 Task: Create a section Code Quality Sprint and in the section, add a milestone Customer Support Portal Development in the project AgileMind
Action: Mouse moved to (558, 514)
Screenshot: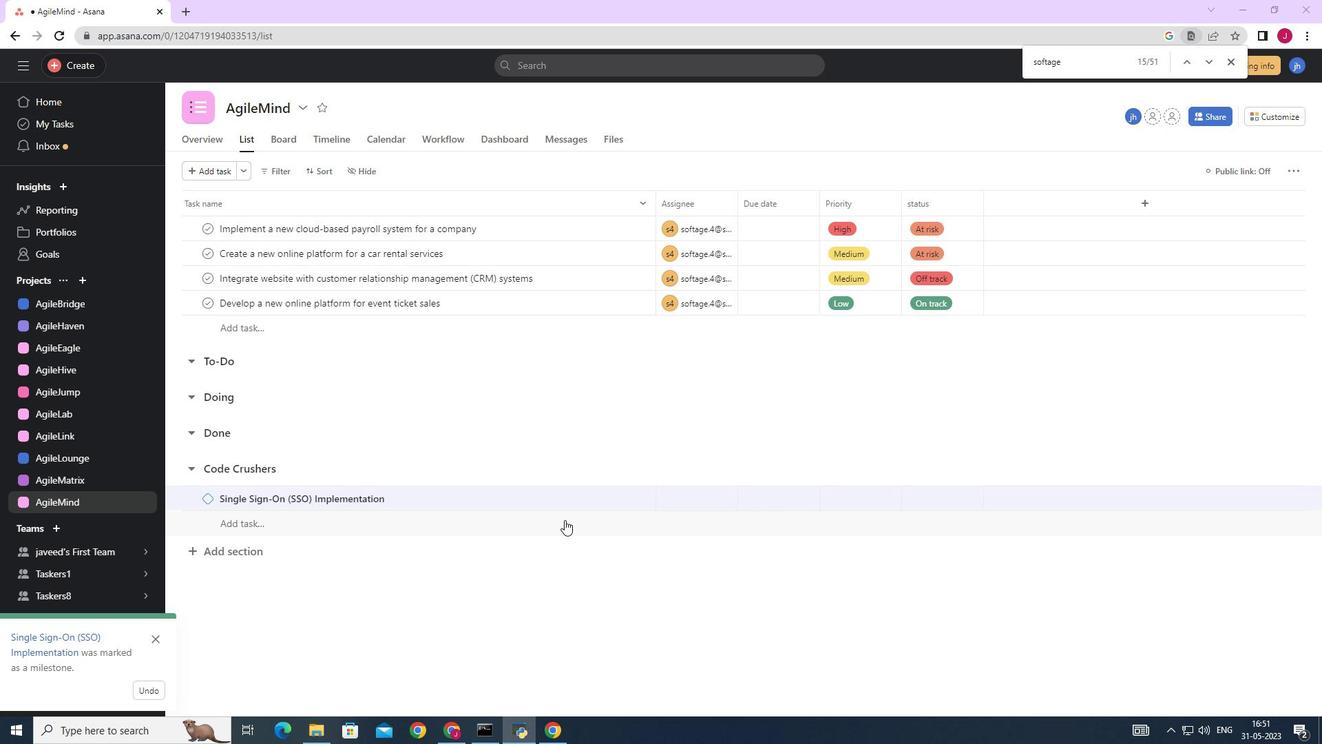 
Action: Mouse scrolled (558, 514) with delta (0, 0)
Screenshot: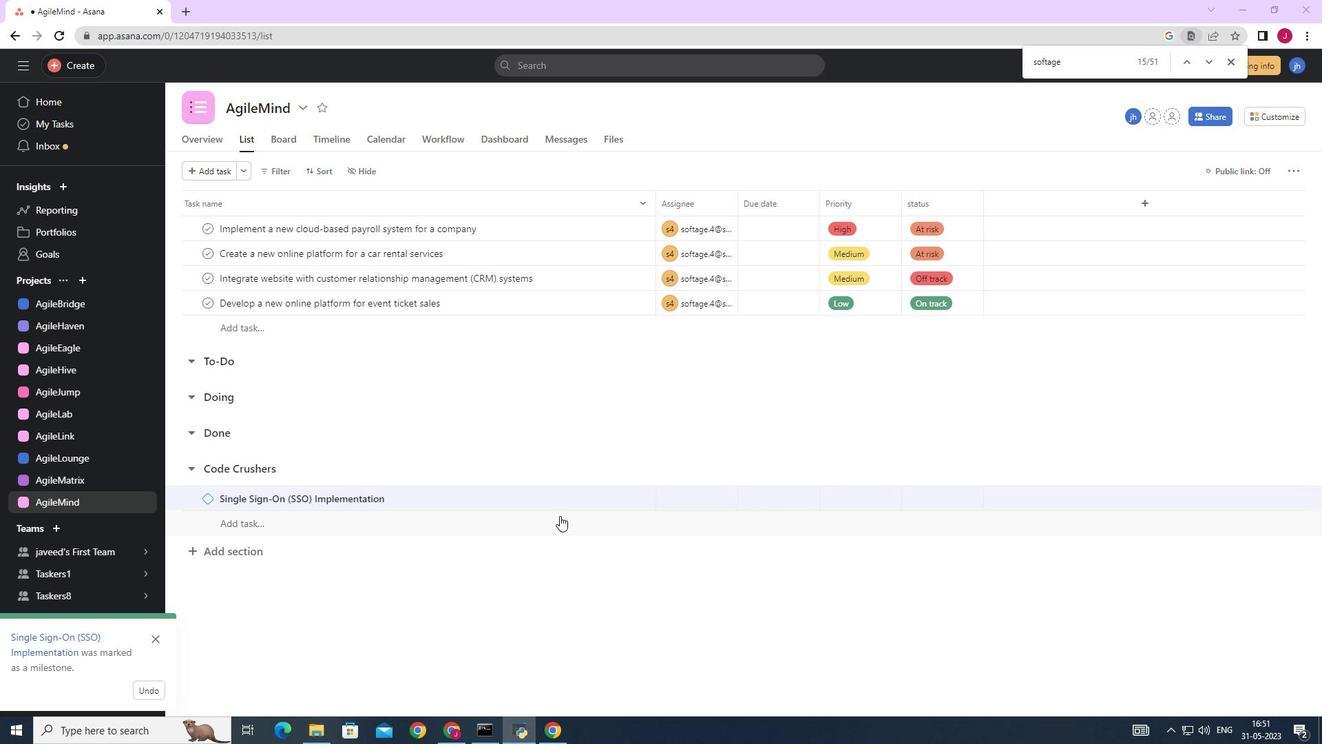 
Action: Mouse scrolled (558, 514) with delta (0, 0)
Screenshot: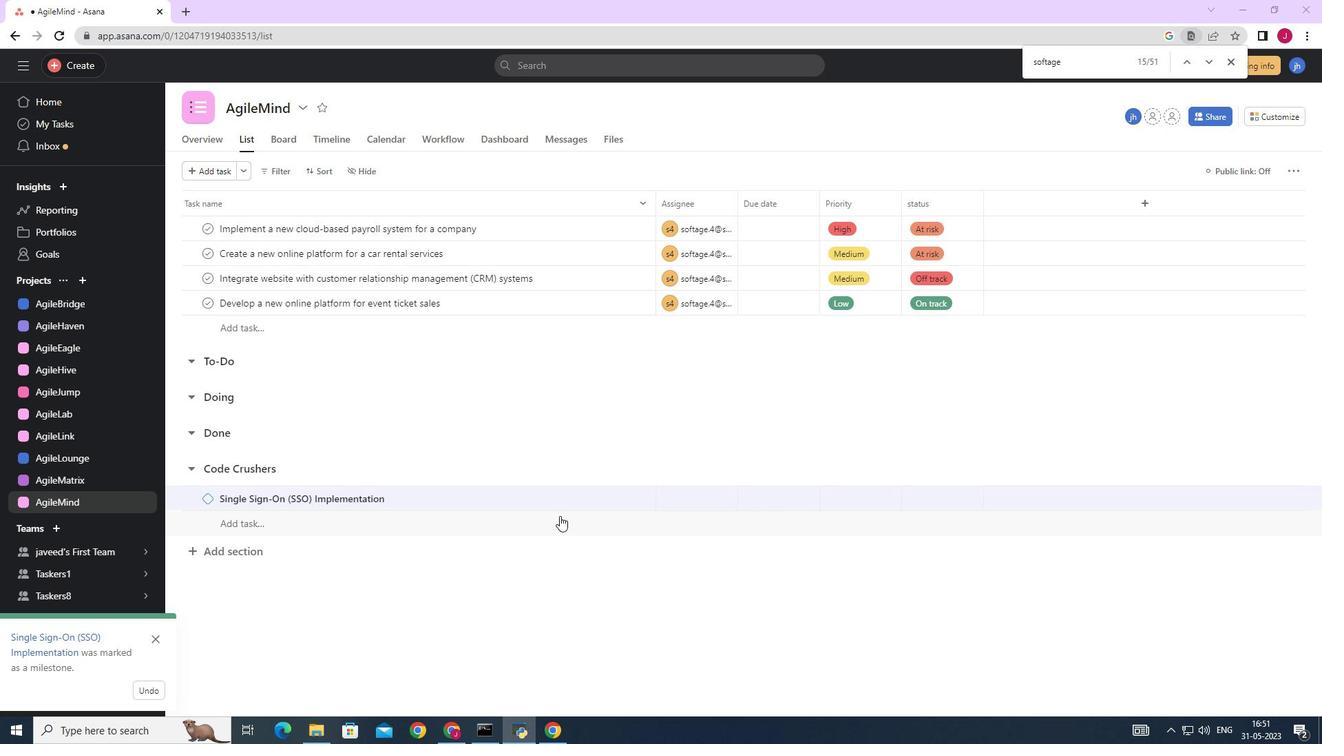 
Action: Mouse scrolled (558, 514) with delta (0, 0)
Screenshot: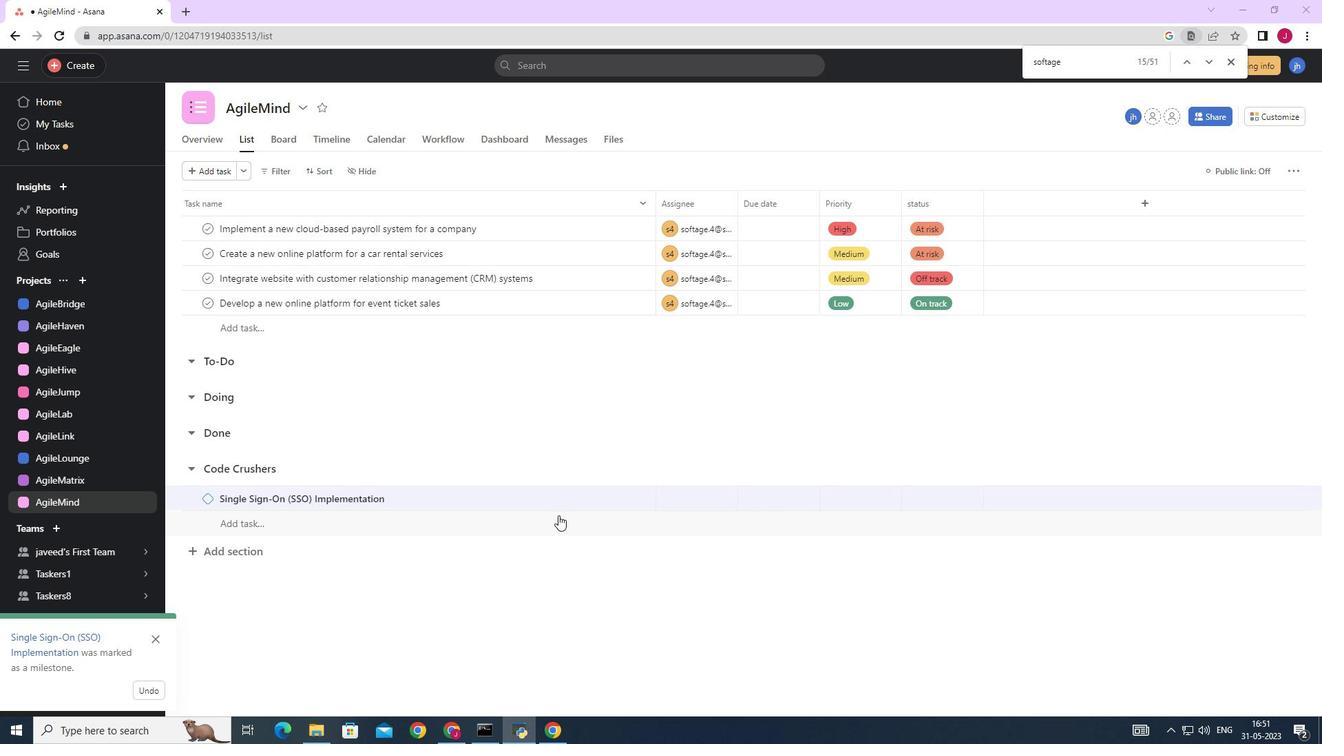 
Action: Mouse moved to (228, 549)
Screenshot: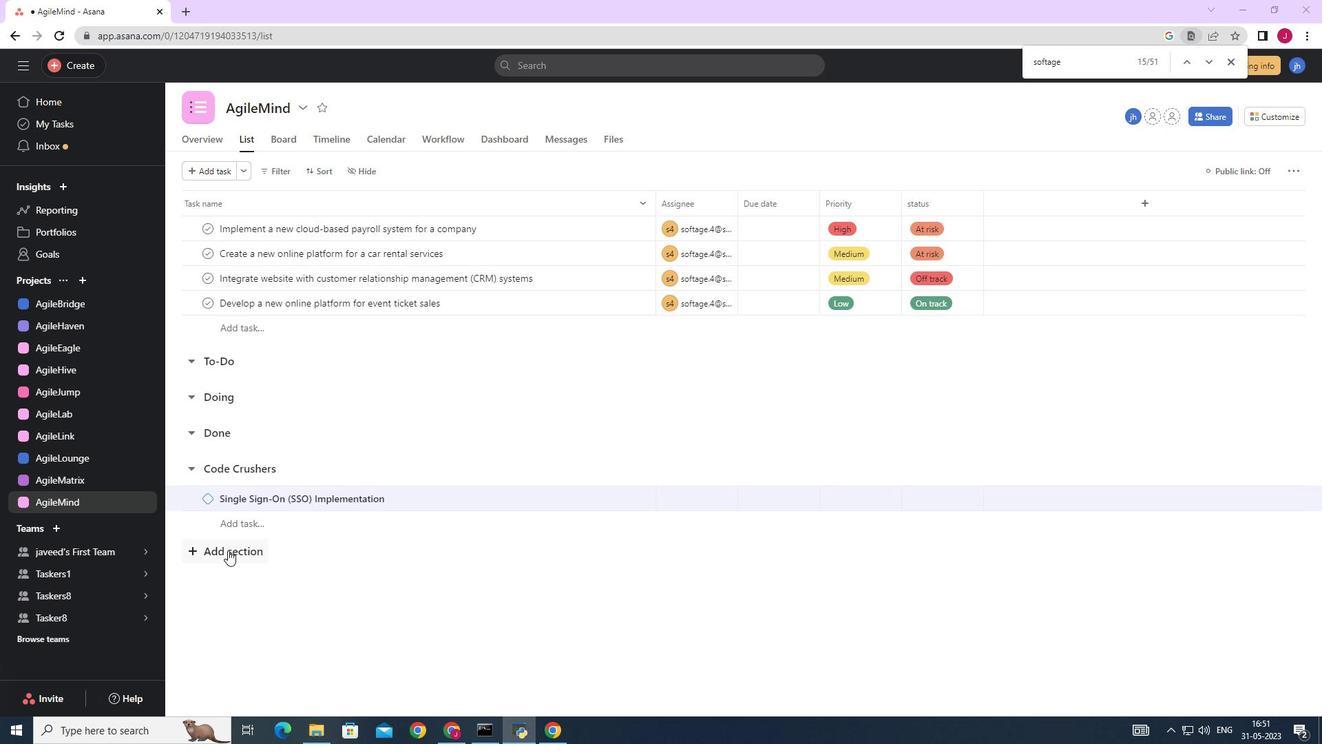 
Action: Mouse pressed left at (228, 549)
Screenshot: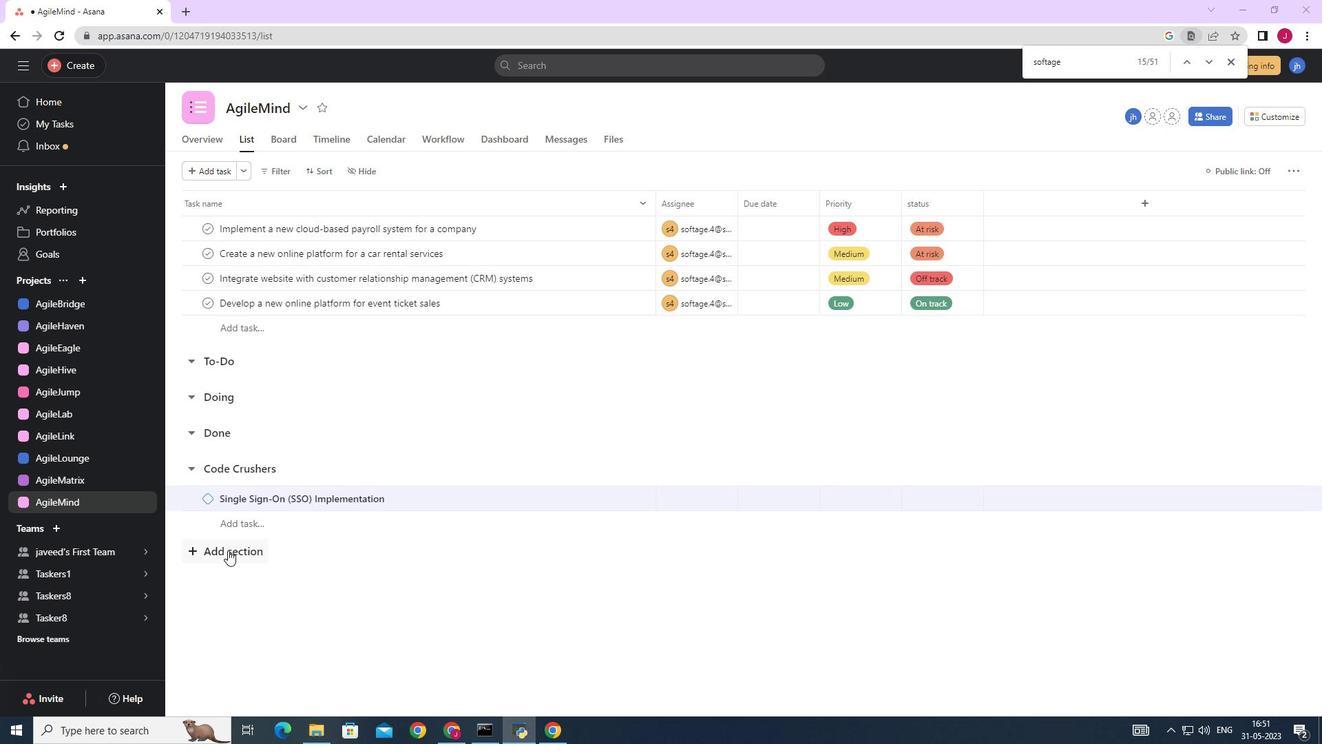
Action: Mouse moved to (252, 561)
Screenshot: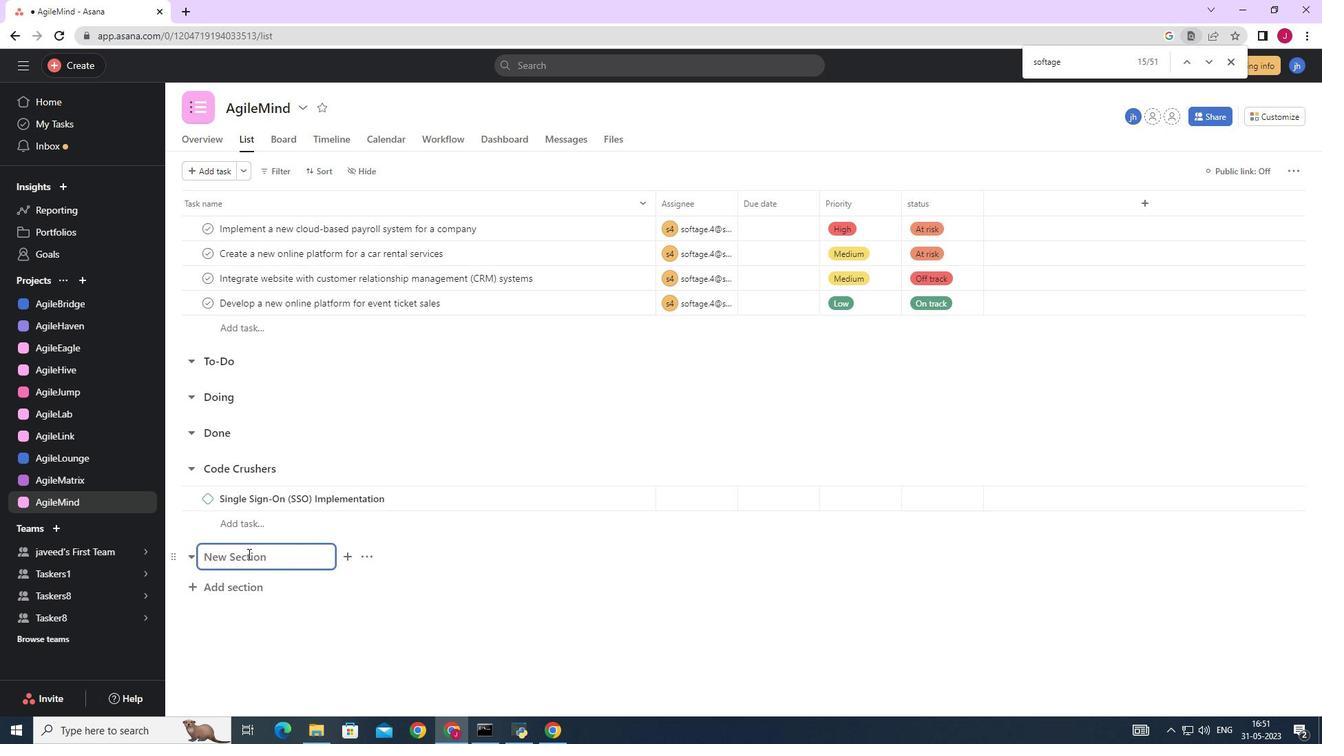 
Action: Key pressed <Key.caps_lock>C<Key.caps_lock>ode<Key.space><Key.caps_lock>Q<Key.caps_lock>uality<Key.space><Key.caps_lock>S<Key.caps_lock>print<Key.enter>
Screenshot: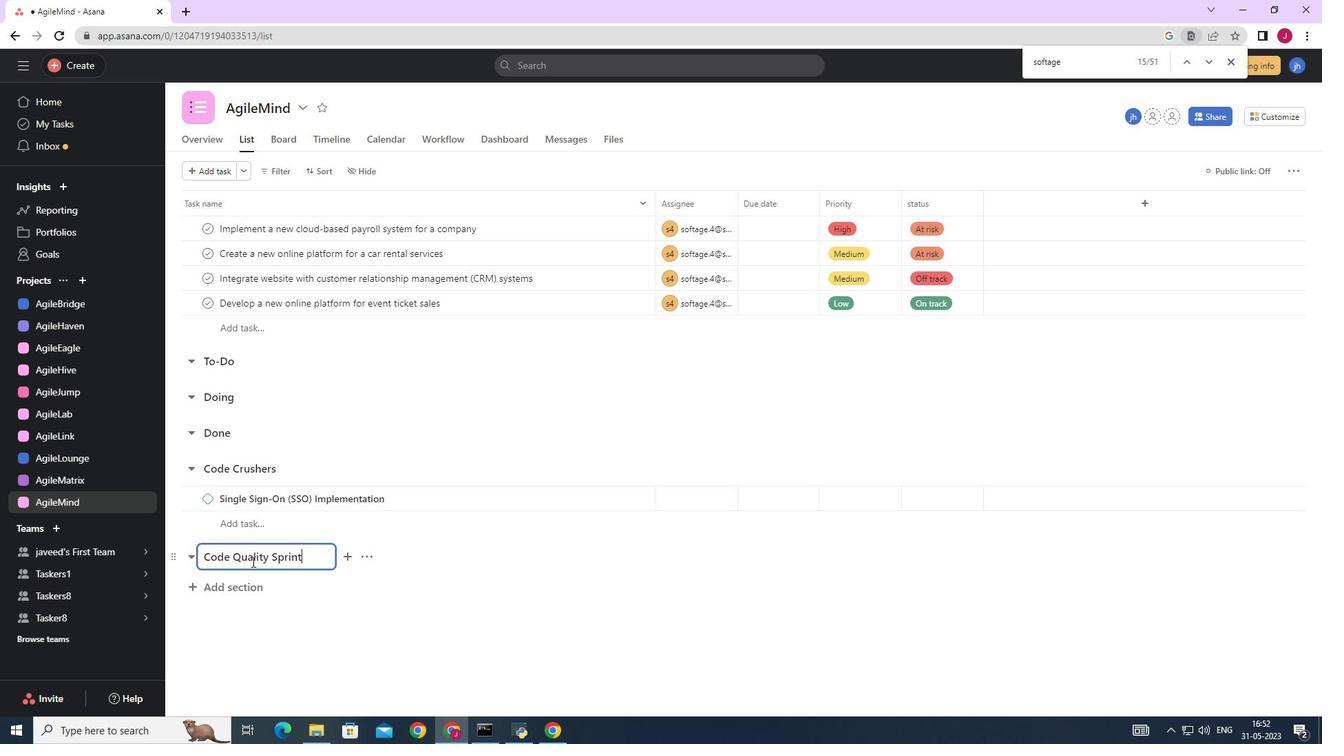 
Action: Mouse moved to (267, 590)
Screenshot: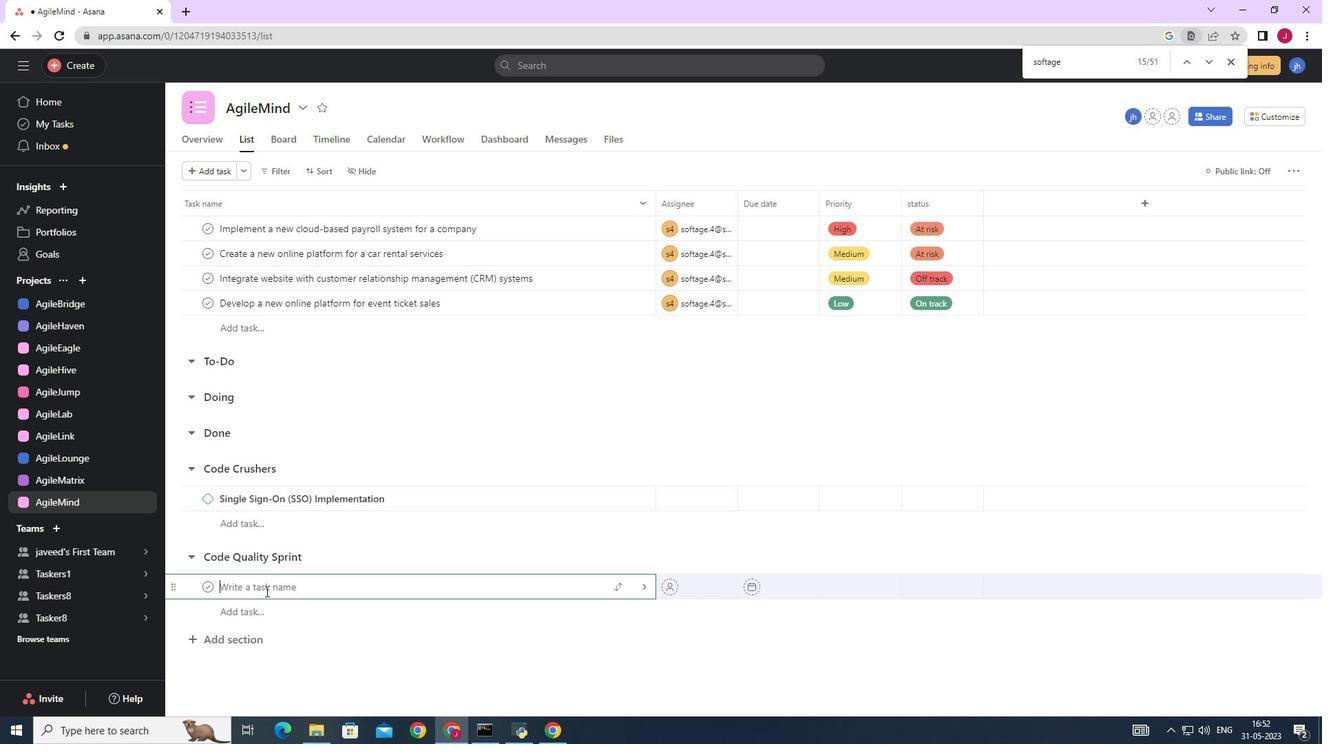 
Action: Key pressed <Key.caps_lock>C<Key.caps_lock>ustomer<Key.space><Key.caps_lock>S<Key.caps_lock>upport<Key.space><Key.caps_lock>P<Key.caps_lock>ortal<Key.space><Key.caps_lock>D<Key.caps_lock>evelopment
Screenshot: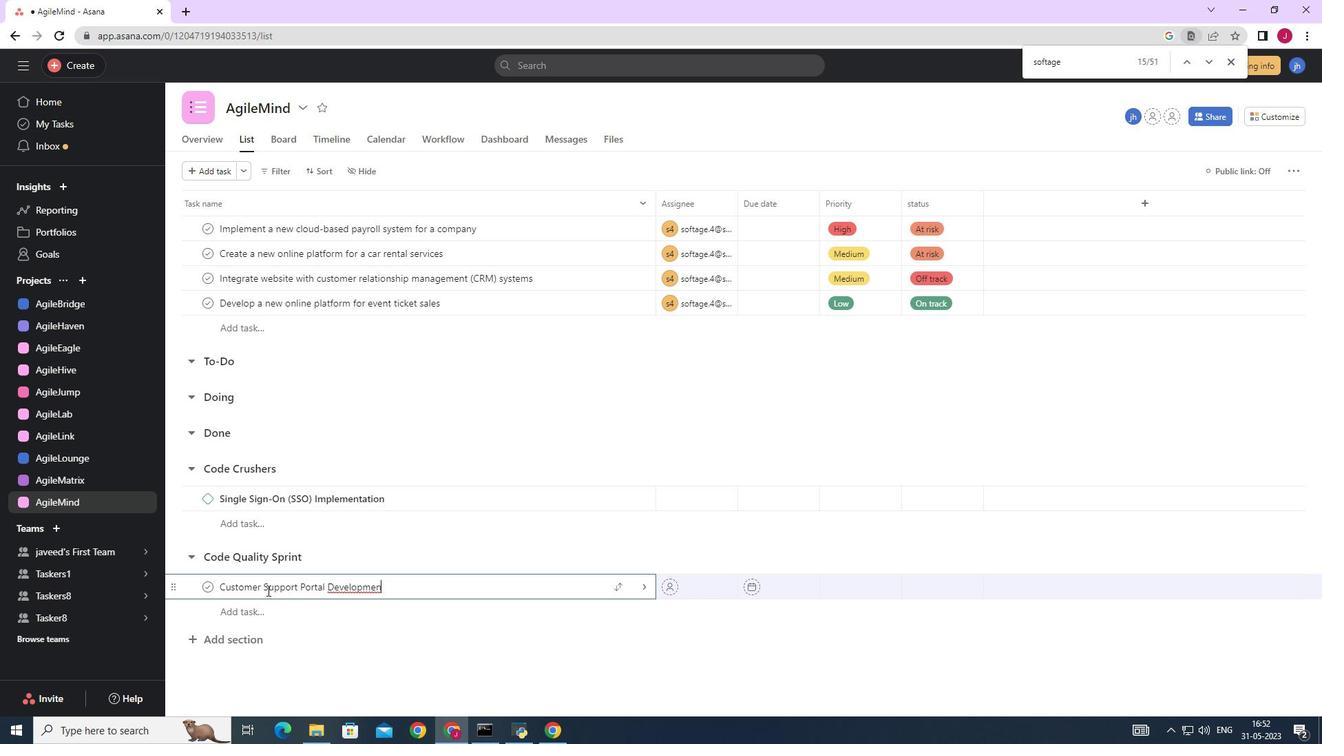 
Action: Mouse moved to (644, 584)
Screenshot: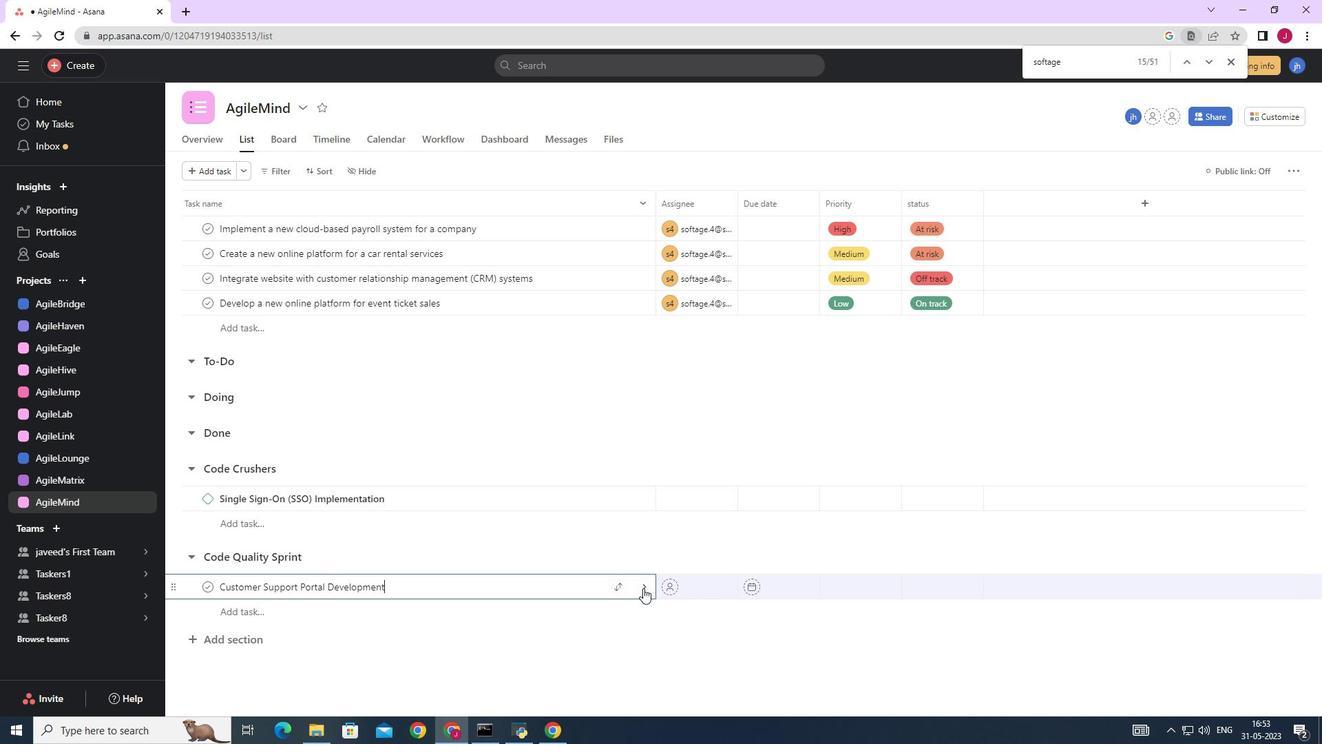 
Action: Mouse pressed left at (644, 584)
Screenshot: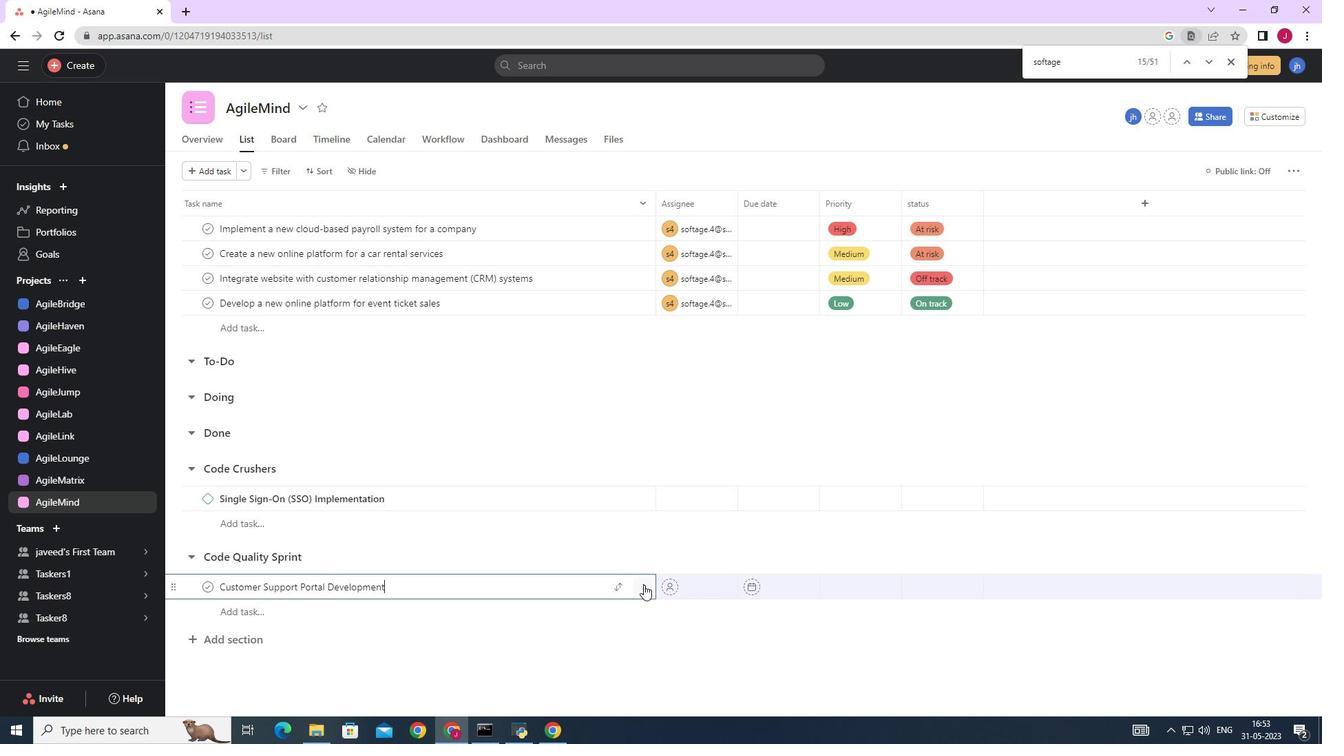 
Action: Mouse moved to (940, 412)
Screenshot: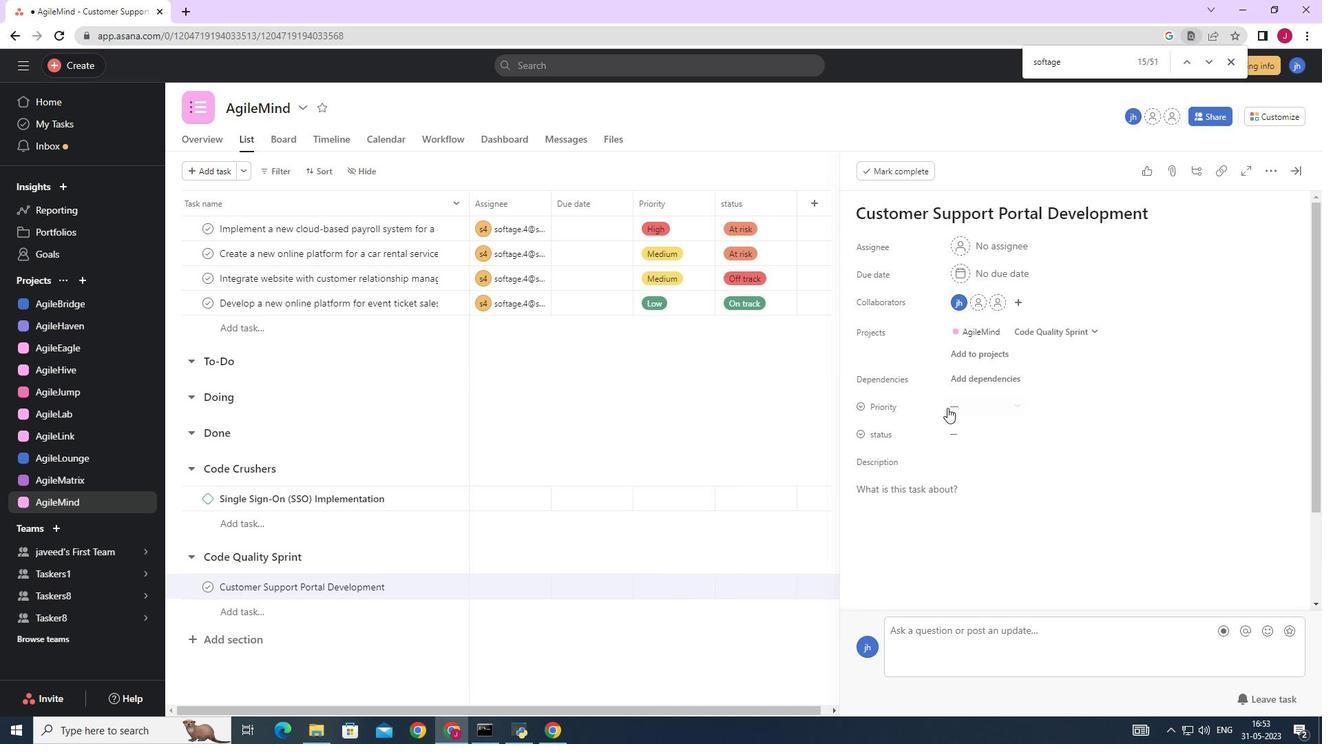 
Action: Mouse scrolled (940, 411) with delta (0, 0)
Screenshot: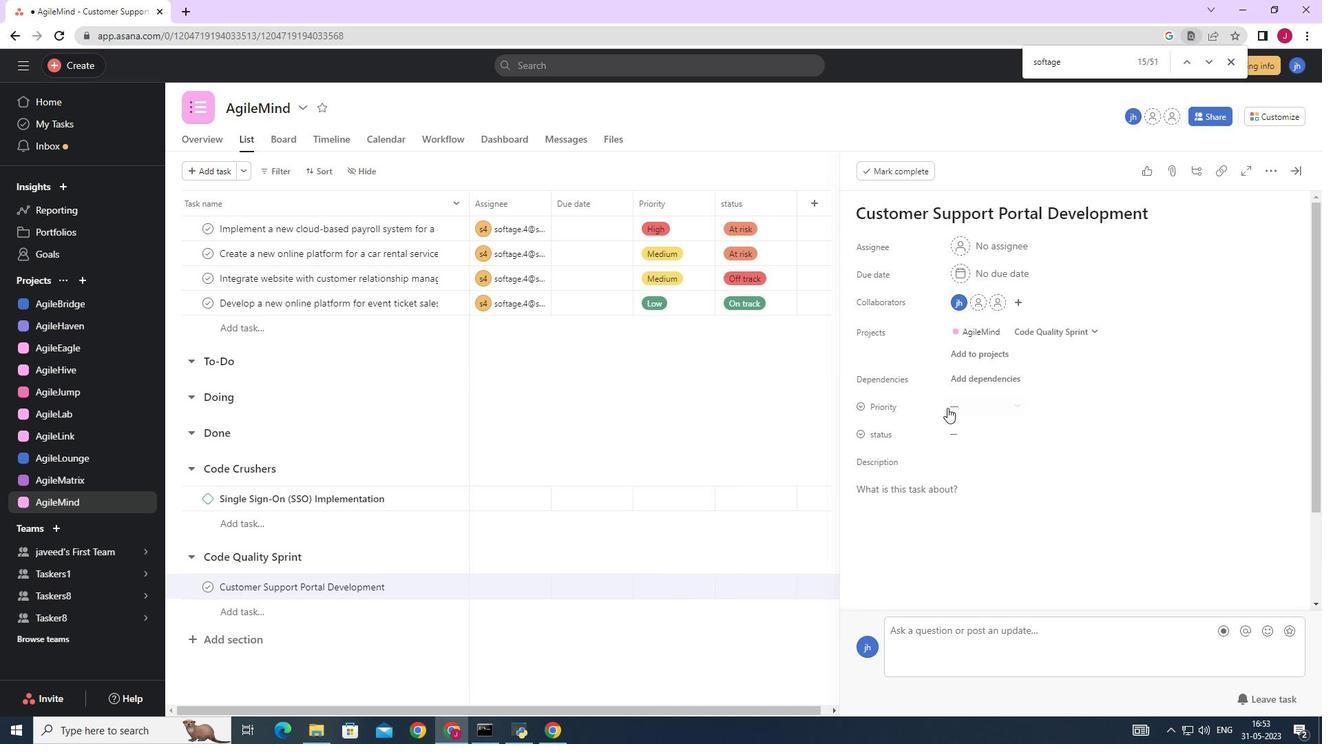 
Action: Mouse moved to (939, 412)
Screenshot: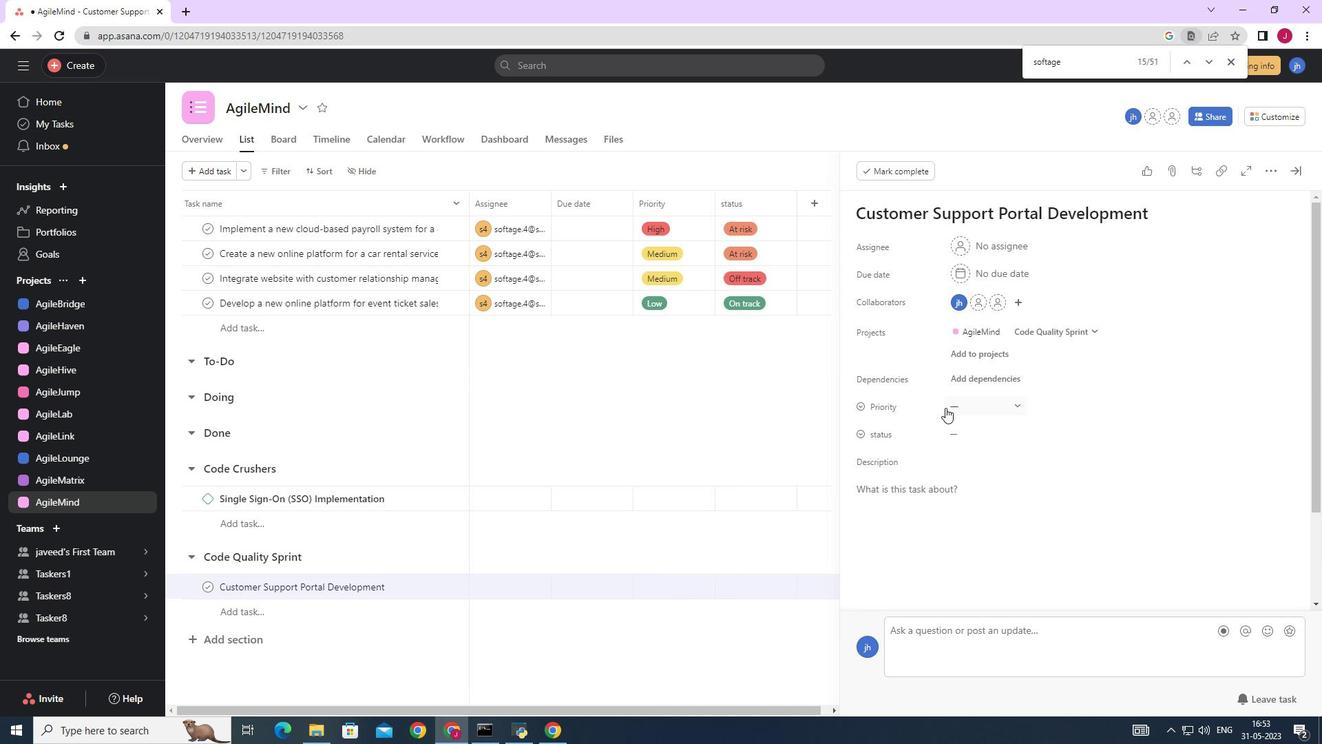 
Action: Mouse scrolled (939, 412) with delta (0, 0)
Screenshot: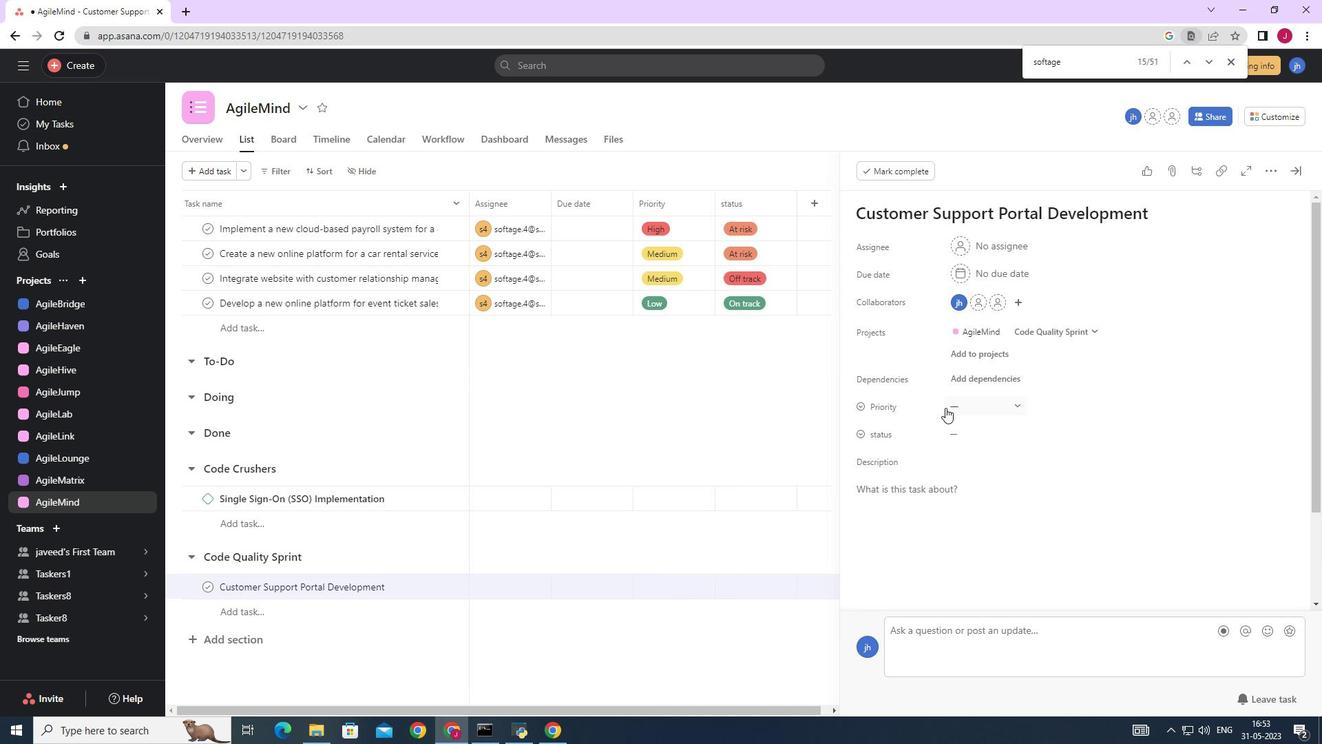 
Action: Mouse scrolled (939, 412) with delta (0, 0)
Screenshot: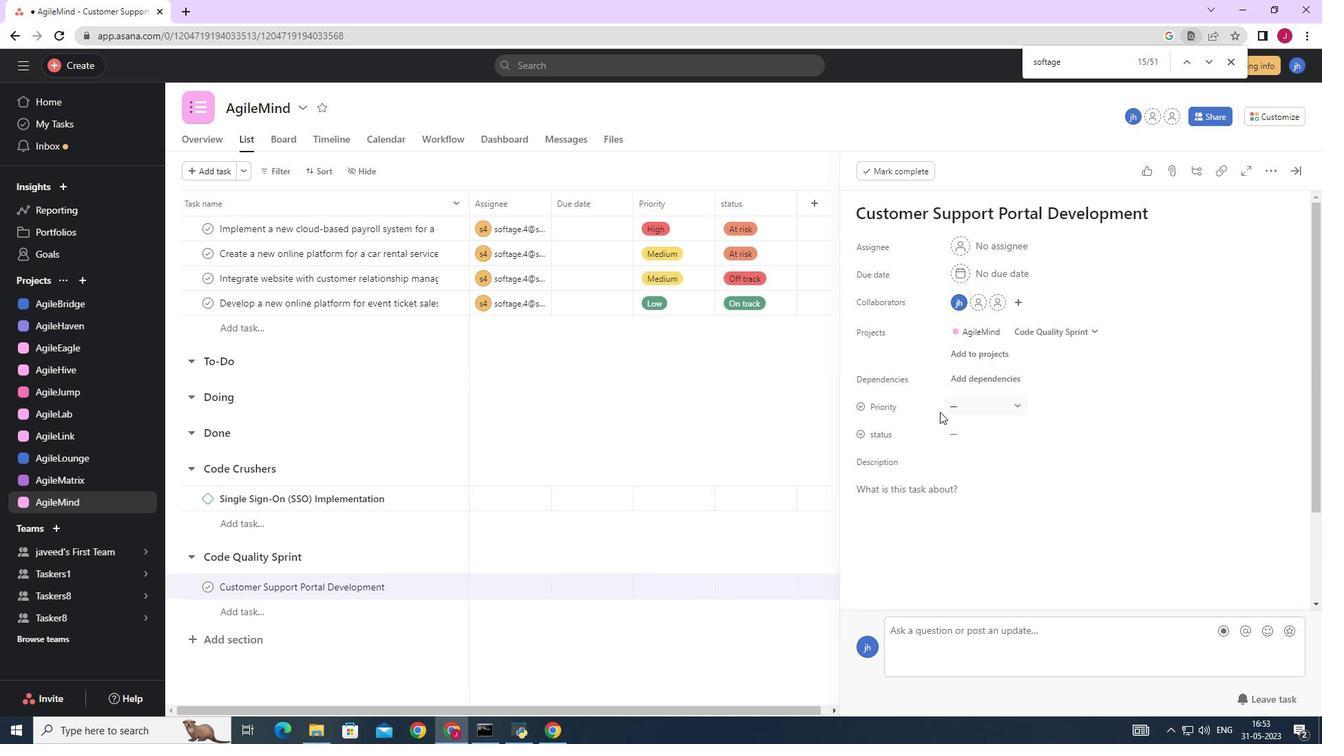 
Action: Mouse moved to (1207, 240)
Screenshot: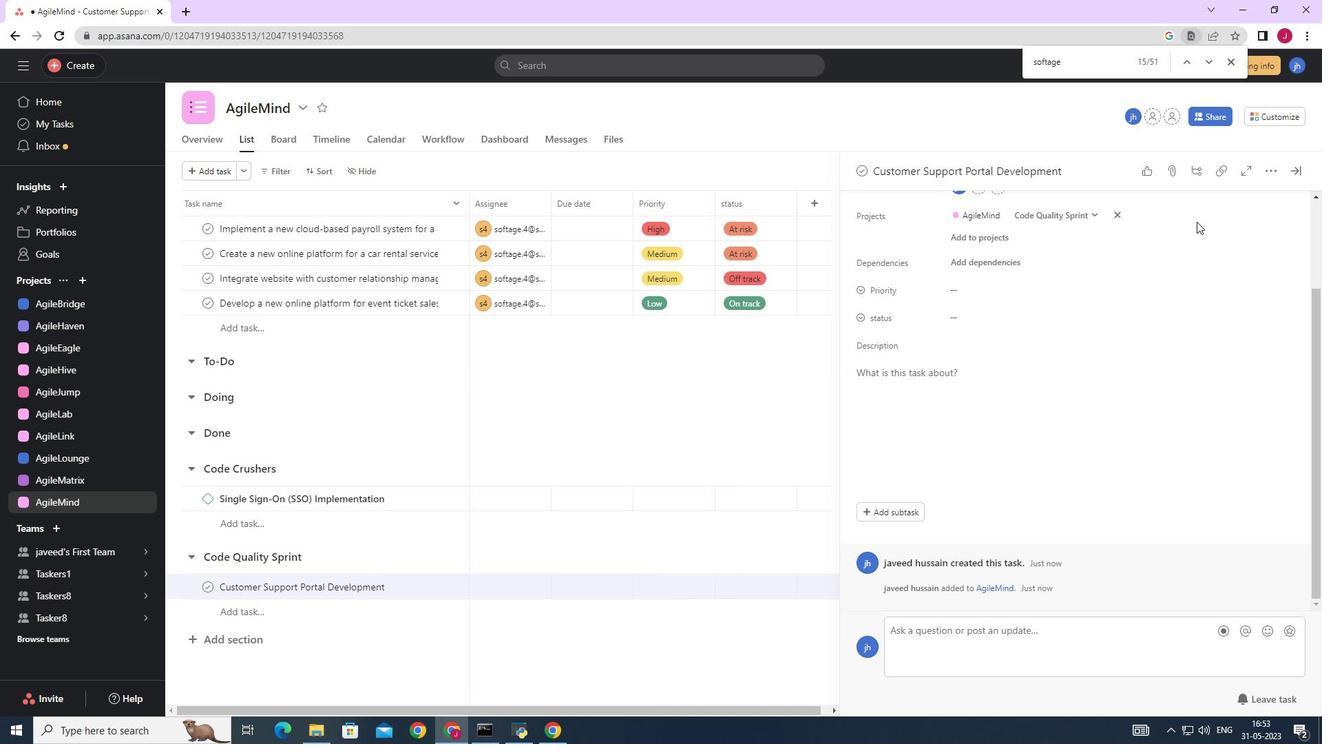 
Action: Mouse scrolled (1207, 241) with delta (0, 0)
Screenshot: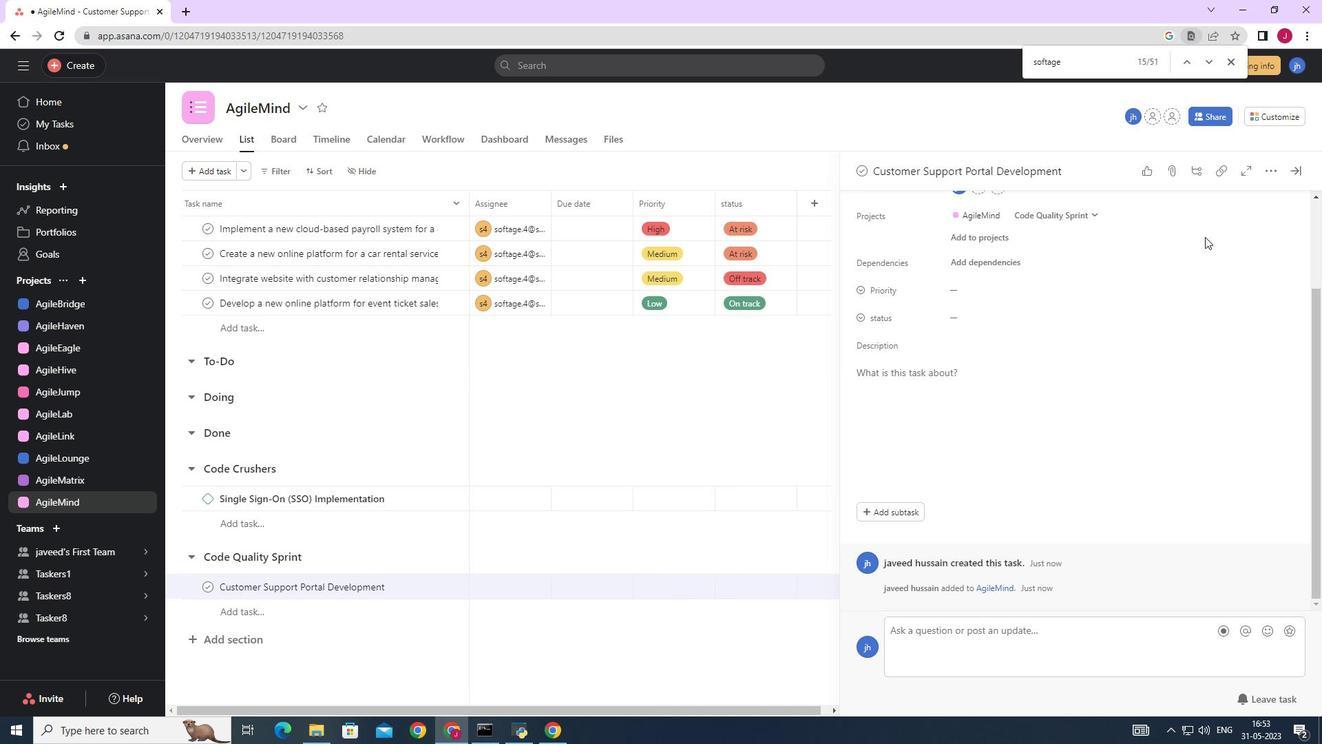 
Action: Mouse scrolled (1207, 241) with delta (0, 0)
Screenshot: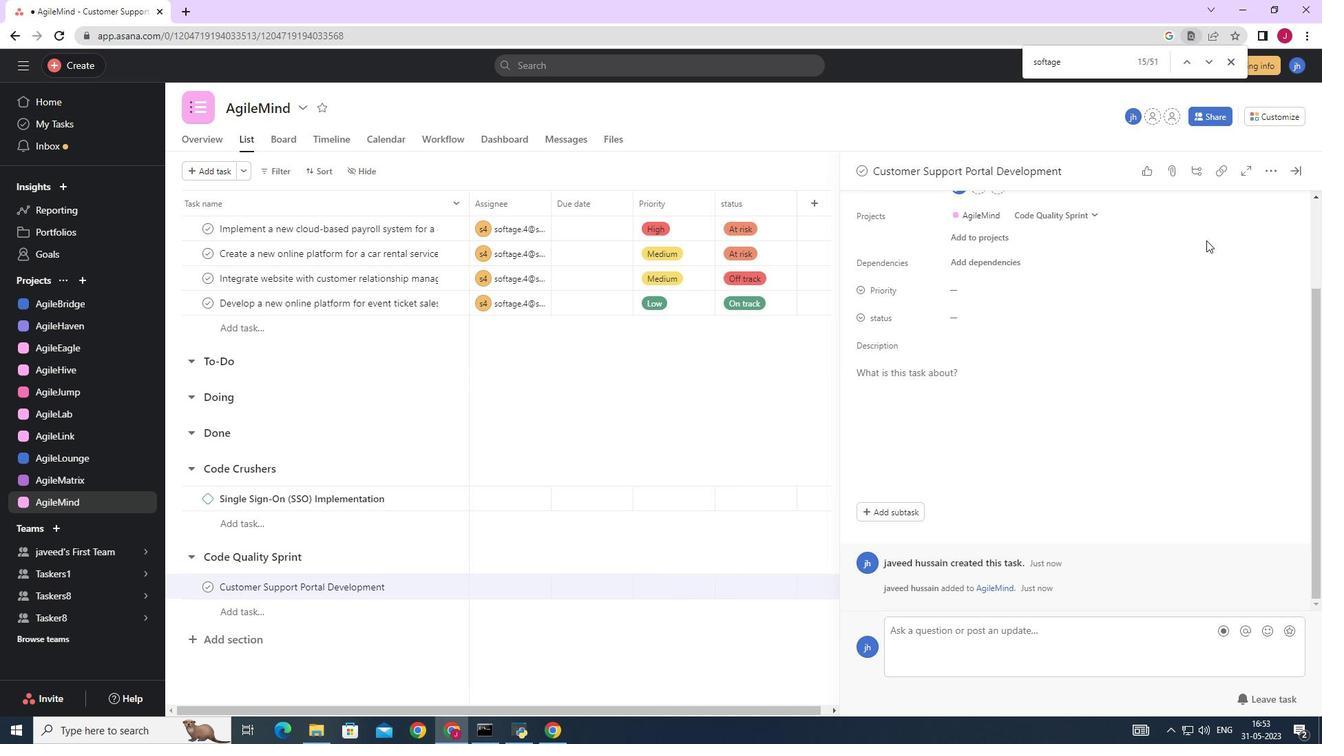
Action: Mouse moved to (1267, 169)
Screenshot: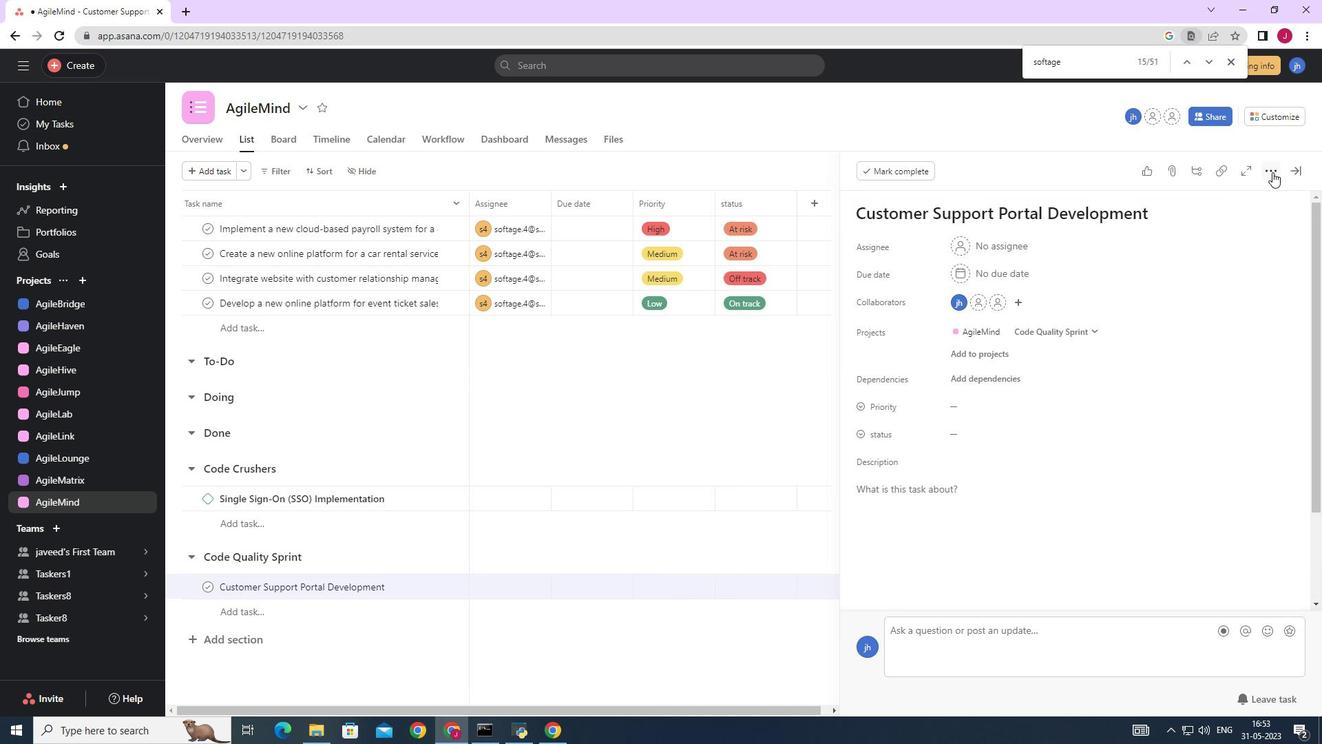 
Action: Mouse pressed left at (1267, 169)
Screenshot: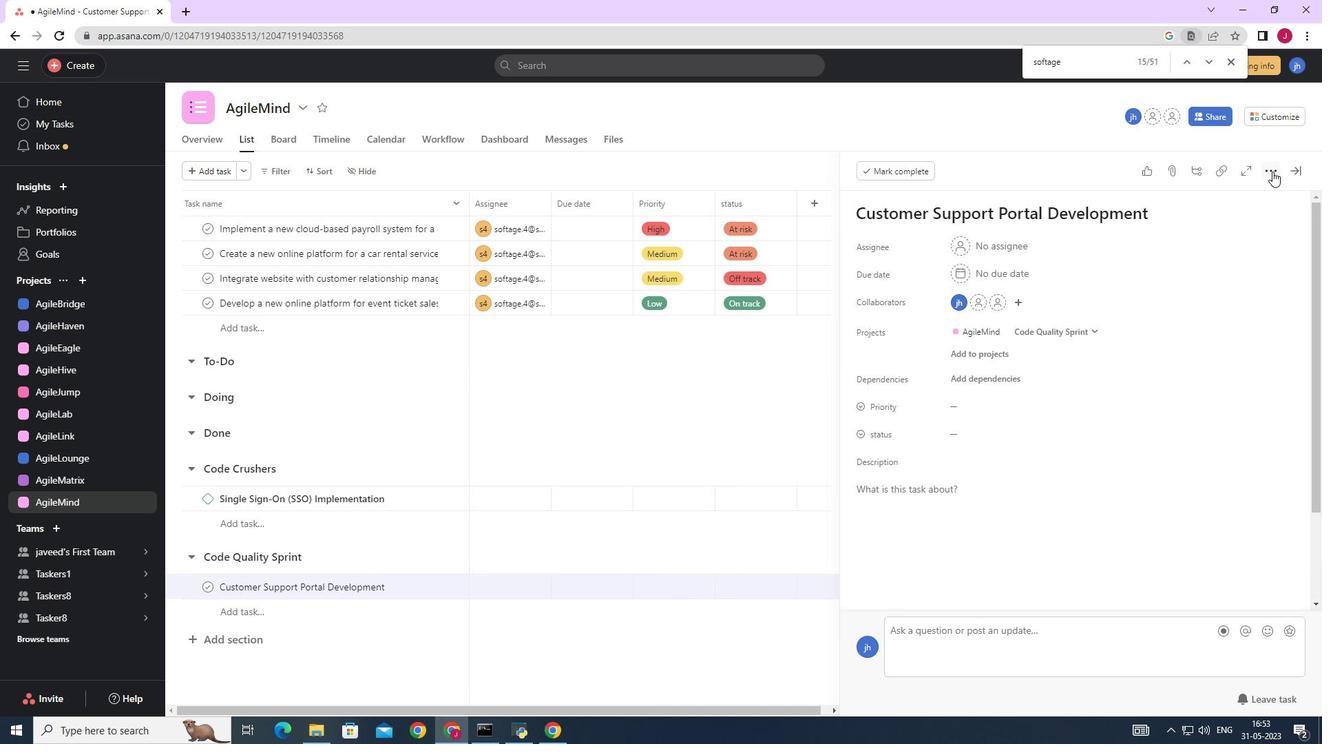 
Action: Mouse moved to (1170, 218)
Screenshot: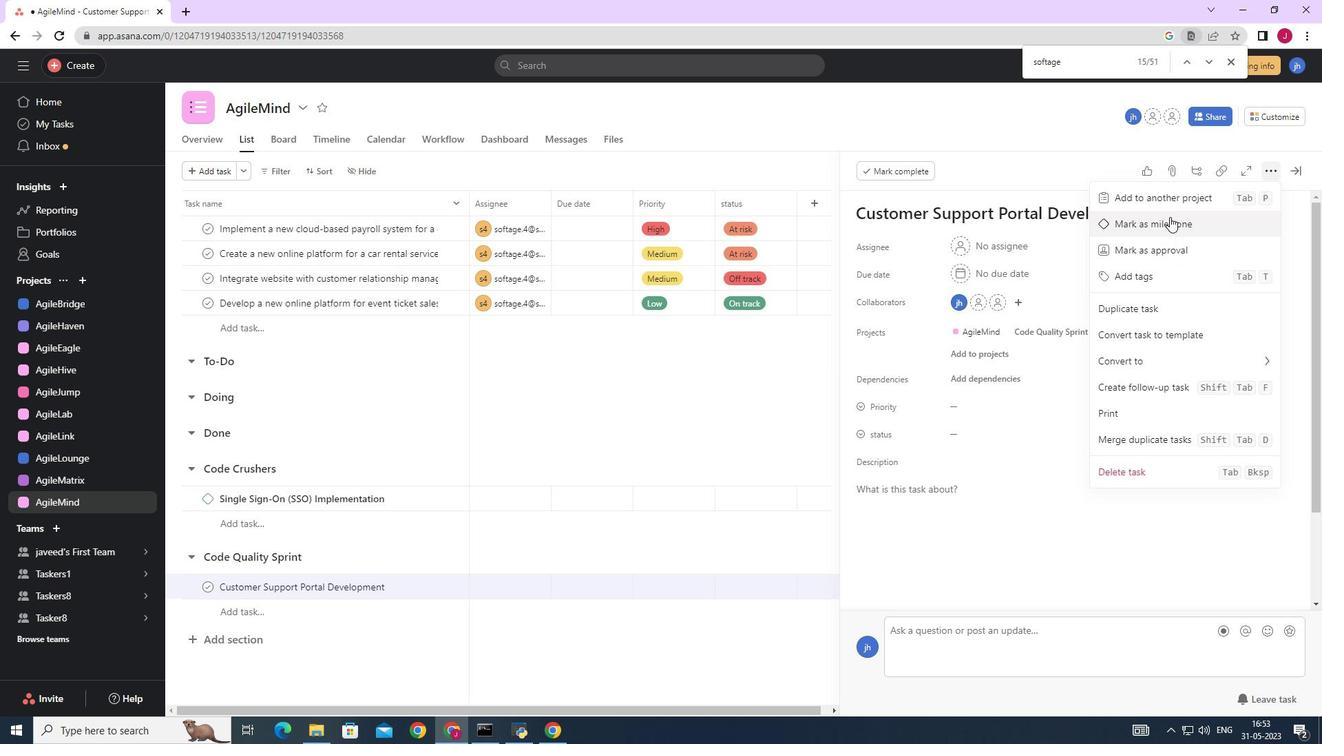 
Action: Mouse pressed left at (1170, 218)
Screenshot: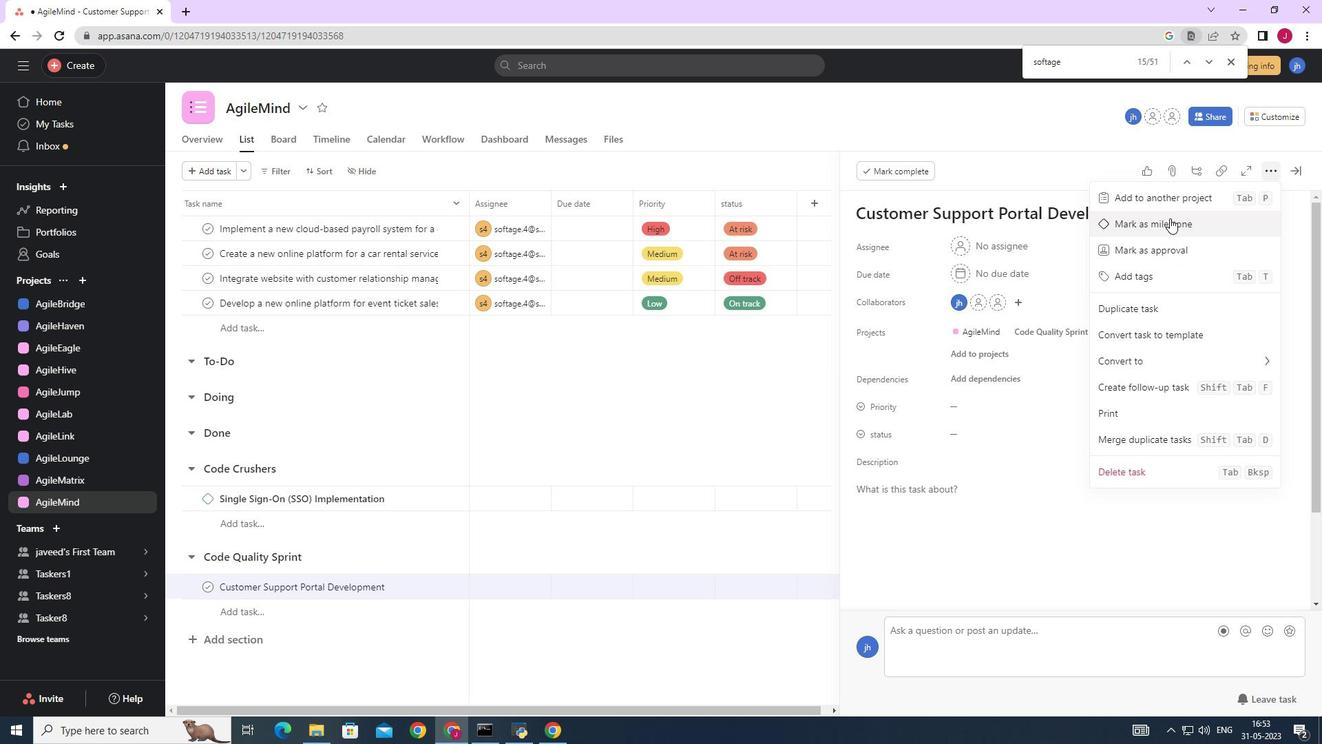 
Action: Mouse moved to (673, 407)
Screenshot: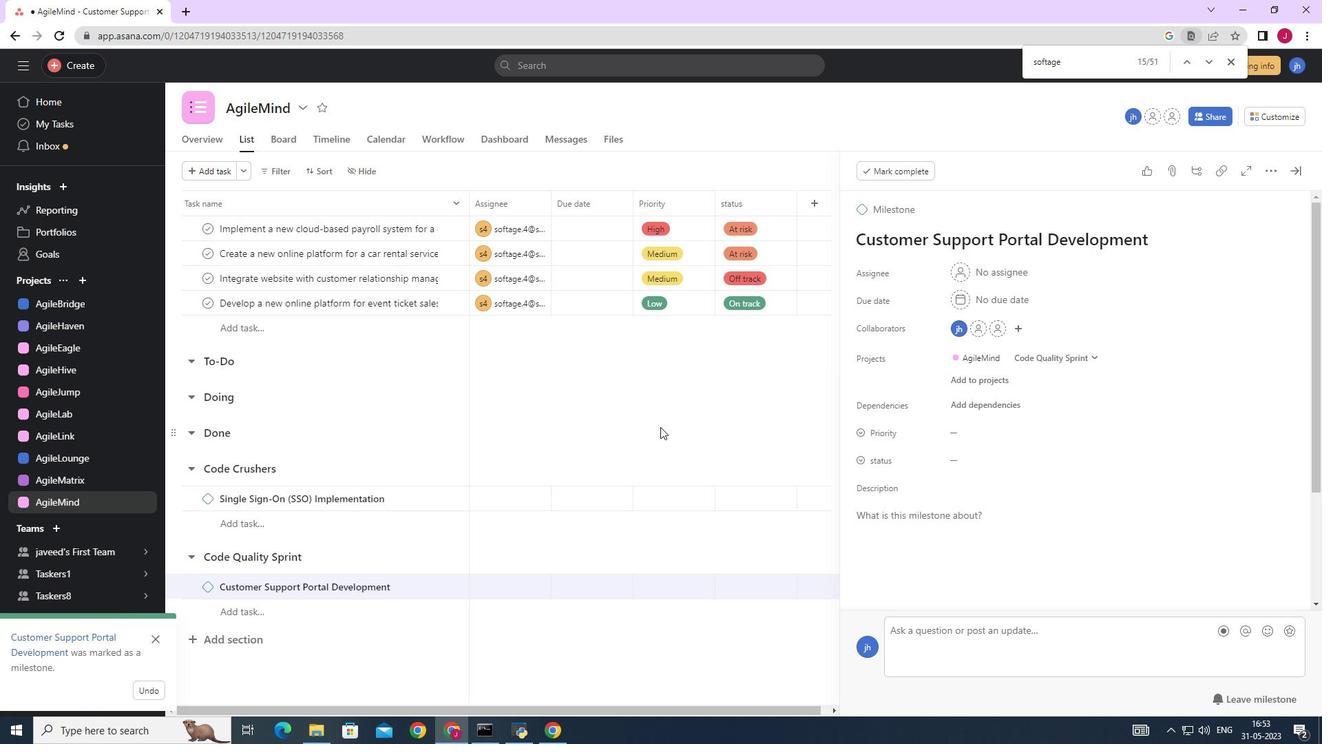 
Action: Mouse pressed left at (673, 407)
Screenshot: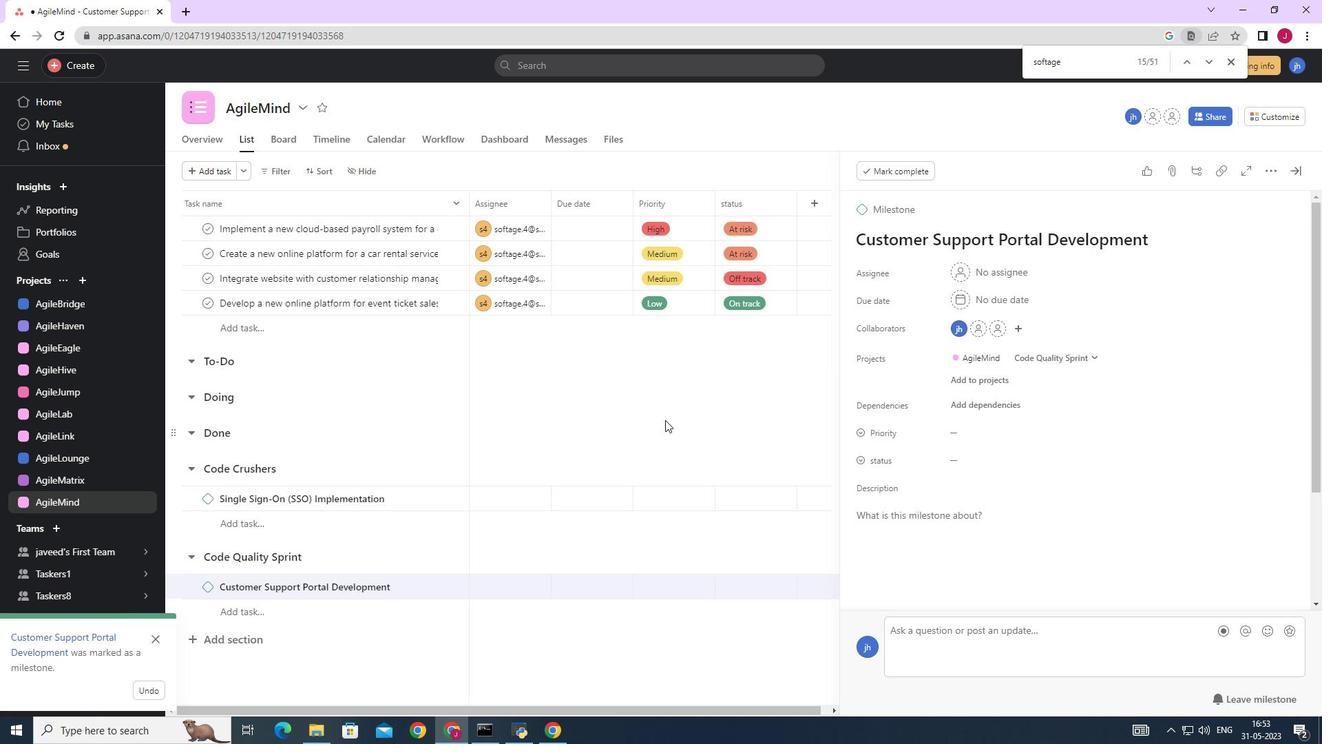 
Action: Mouse moved to (673, 406)
Screenshot: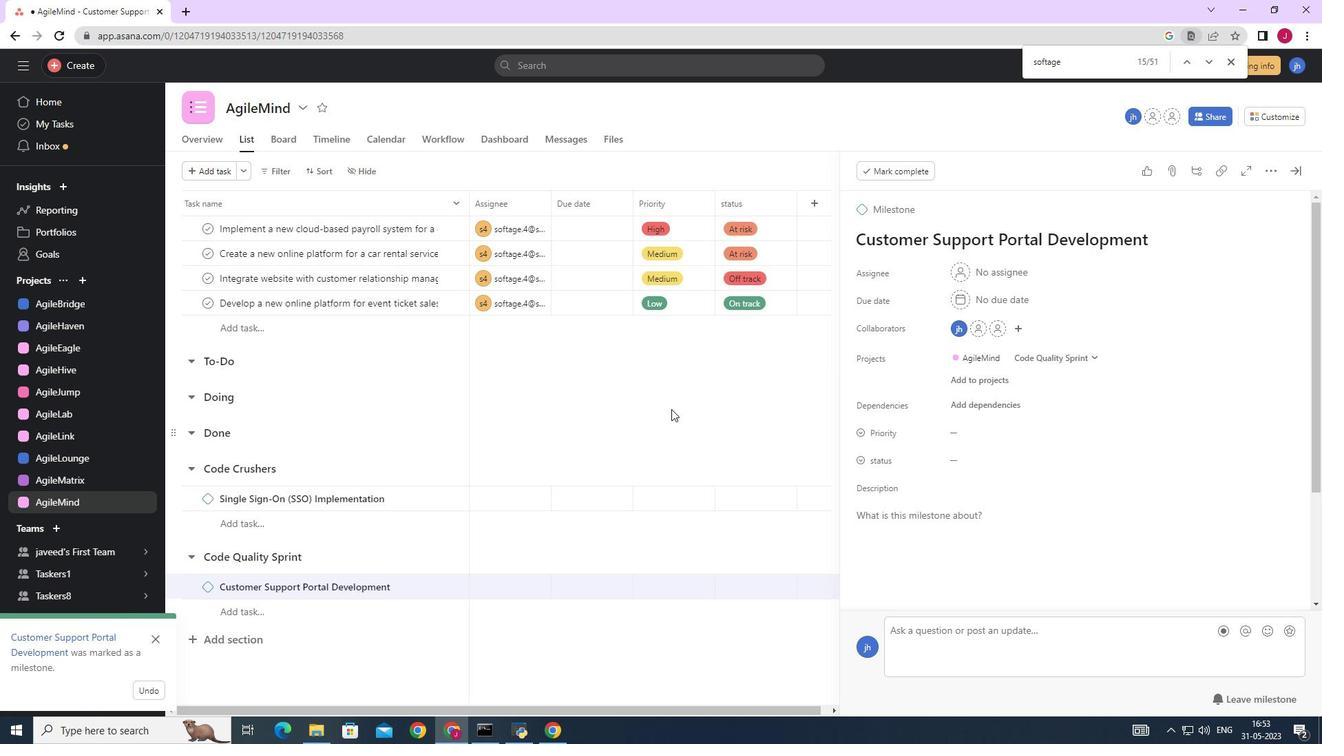 
